 Task: Create a task  Integrate website with a new customer feedback management system , assign it to team member softage.5@softage.net in the project BroaderVision and update the status of the task to  Off Track , set the priority of the task to Medium
Action: Mouse moved to (646, 526)
Screenshot: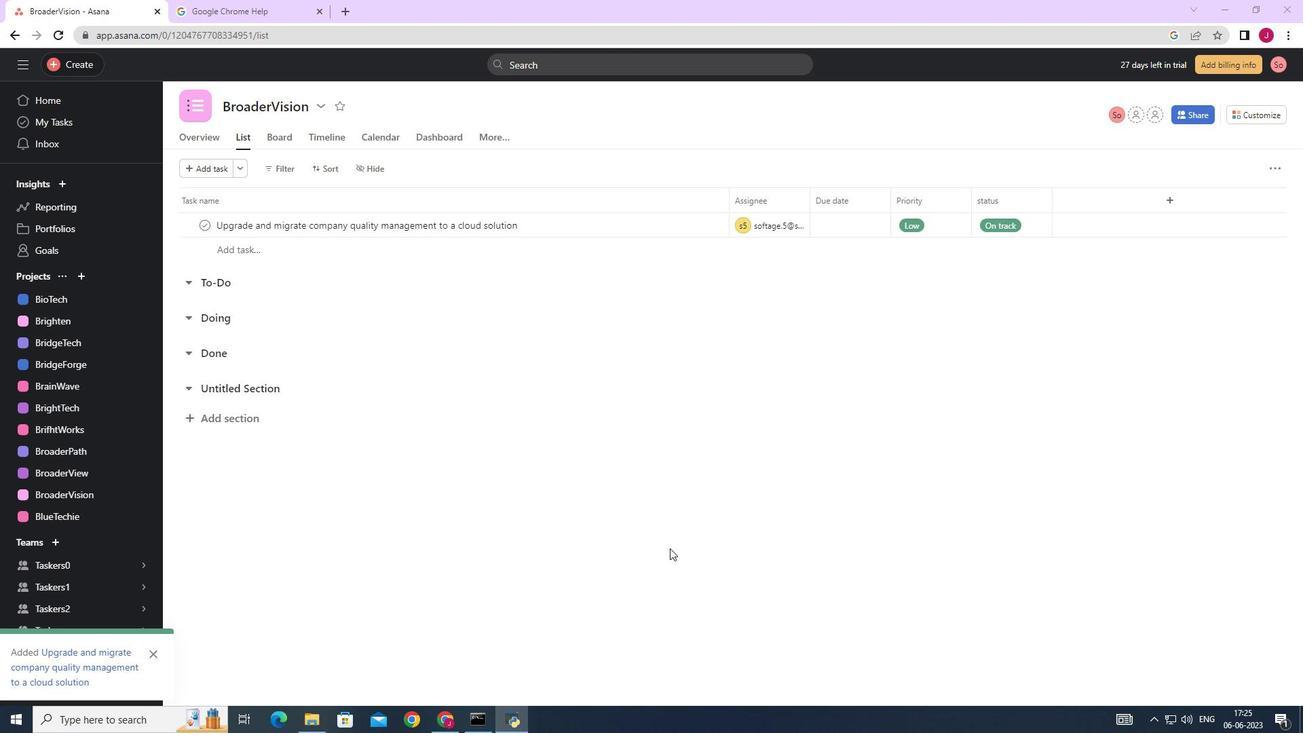 
Action: Mouse scrolled (649, 530) with delta (0, 0)
Screenshot: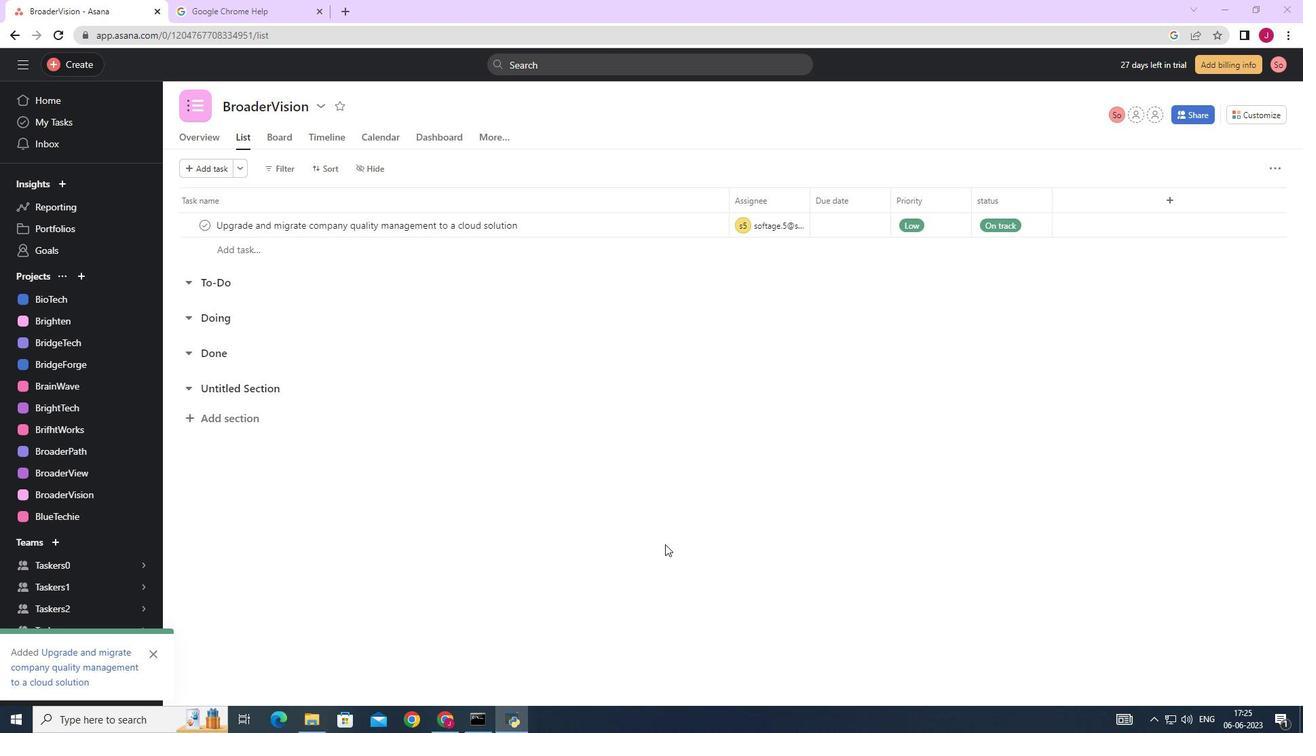 
Action: Mouse moved to (497, 407)
Screenshot: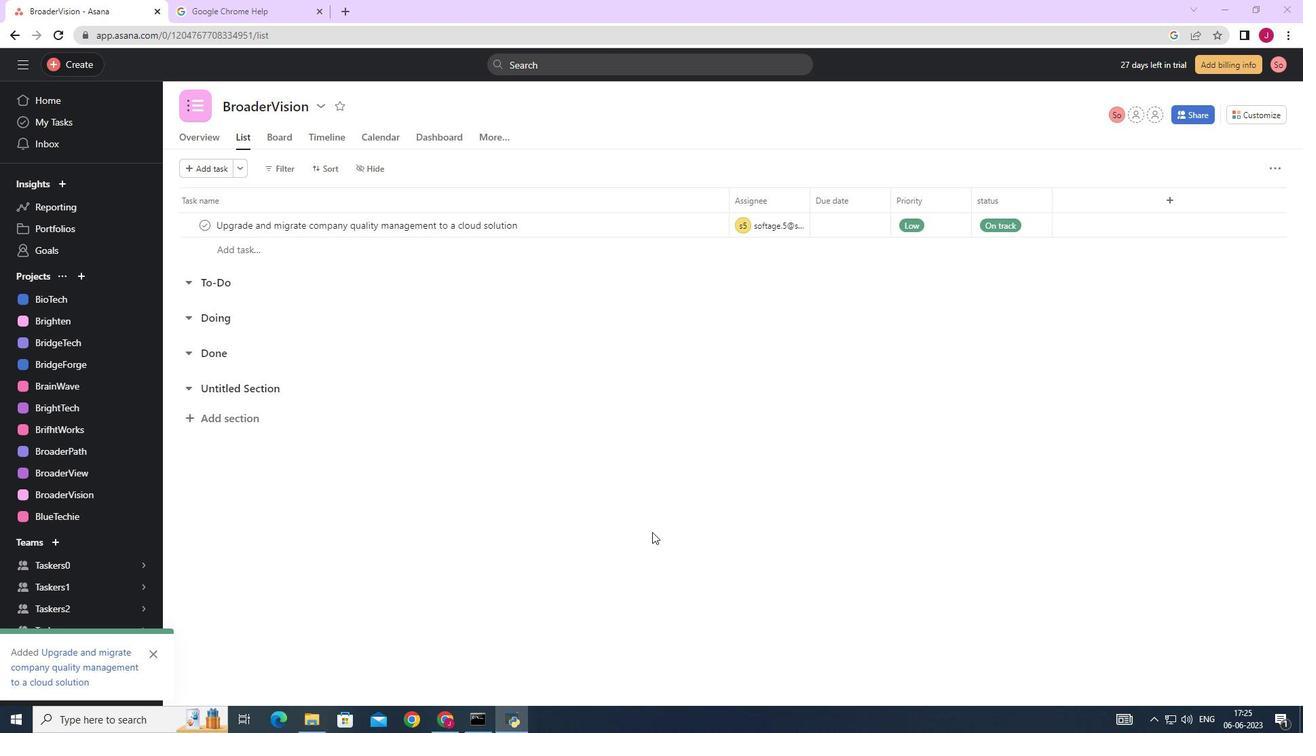 
Action: Mouse scrolled (644, 523) with delta (0, 0)
Screenshot: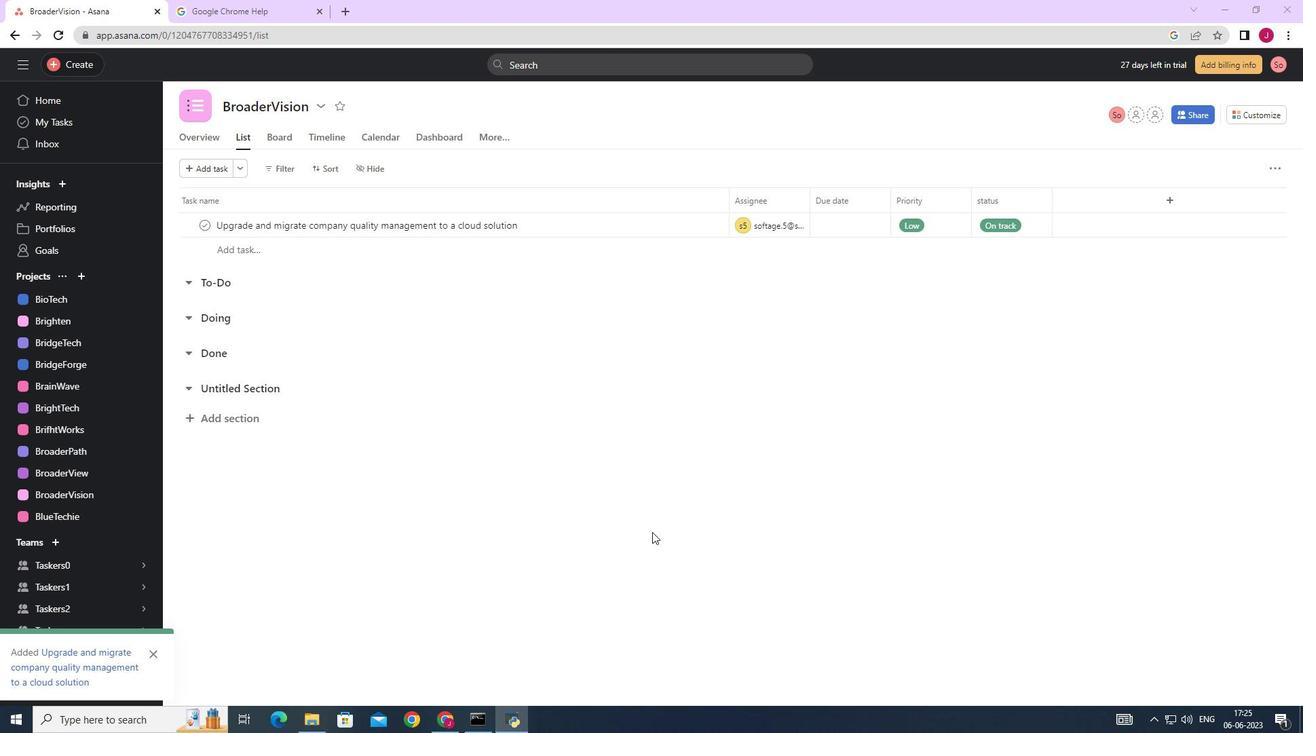 
Action: Mouse moved to (78, 65)
Screenshot: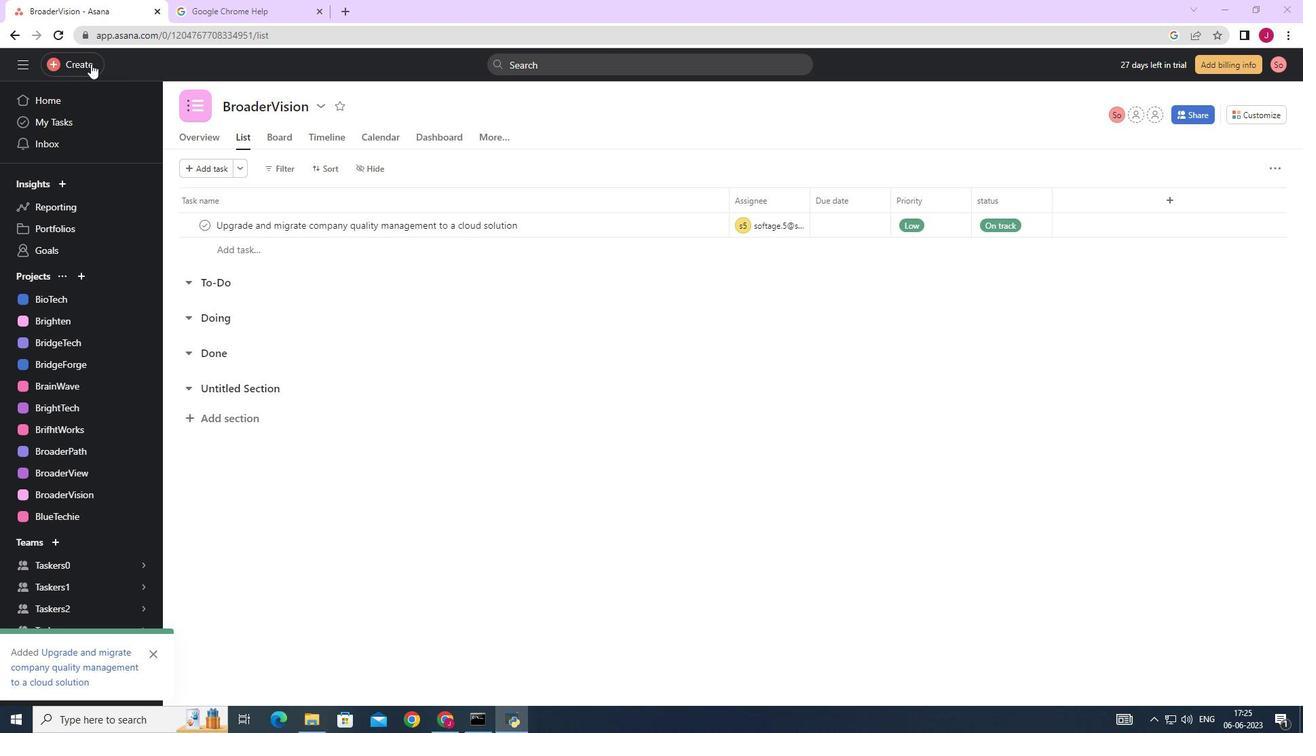 
Action: Mouse pressed left at (78, 65)
Screenshot: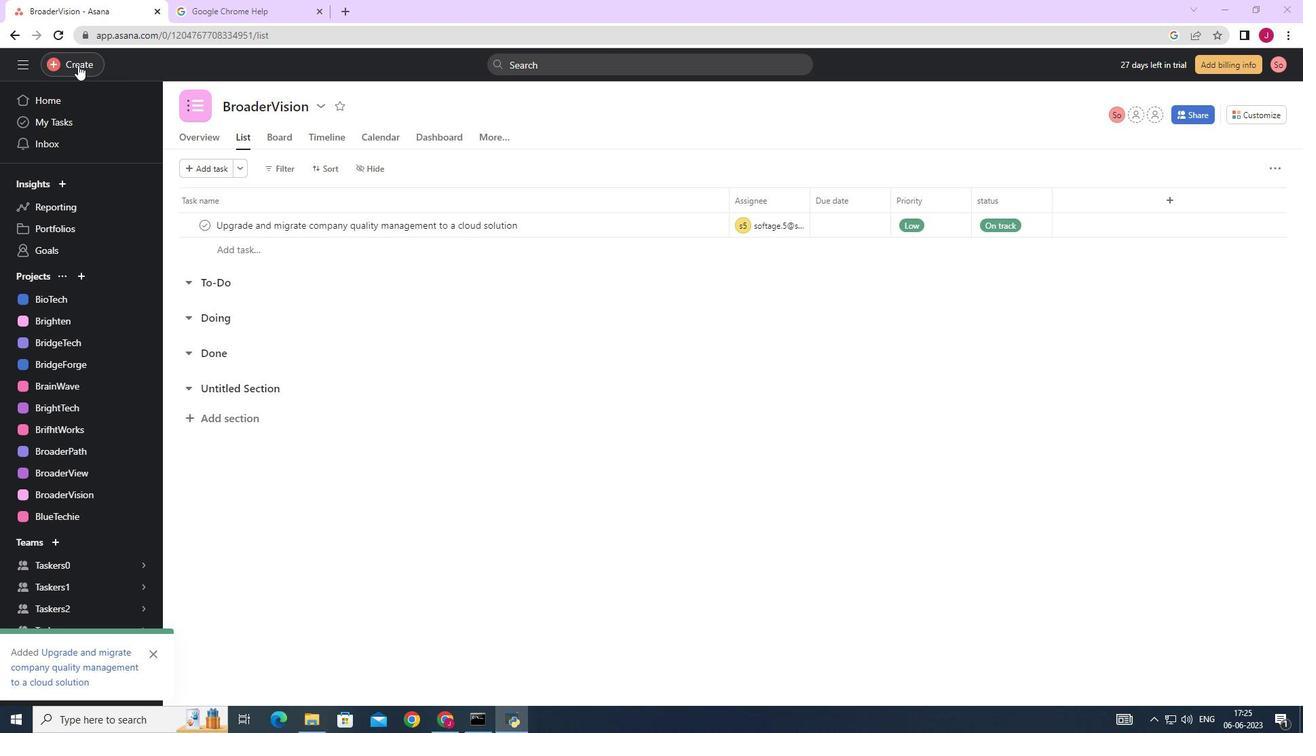 
Action: Mouse moved to (172, 72)
Screenshot: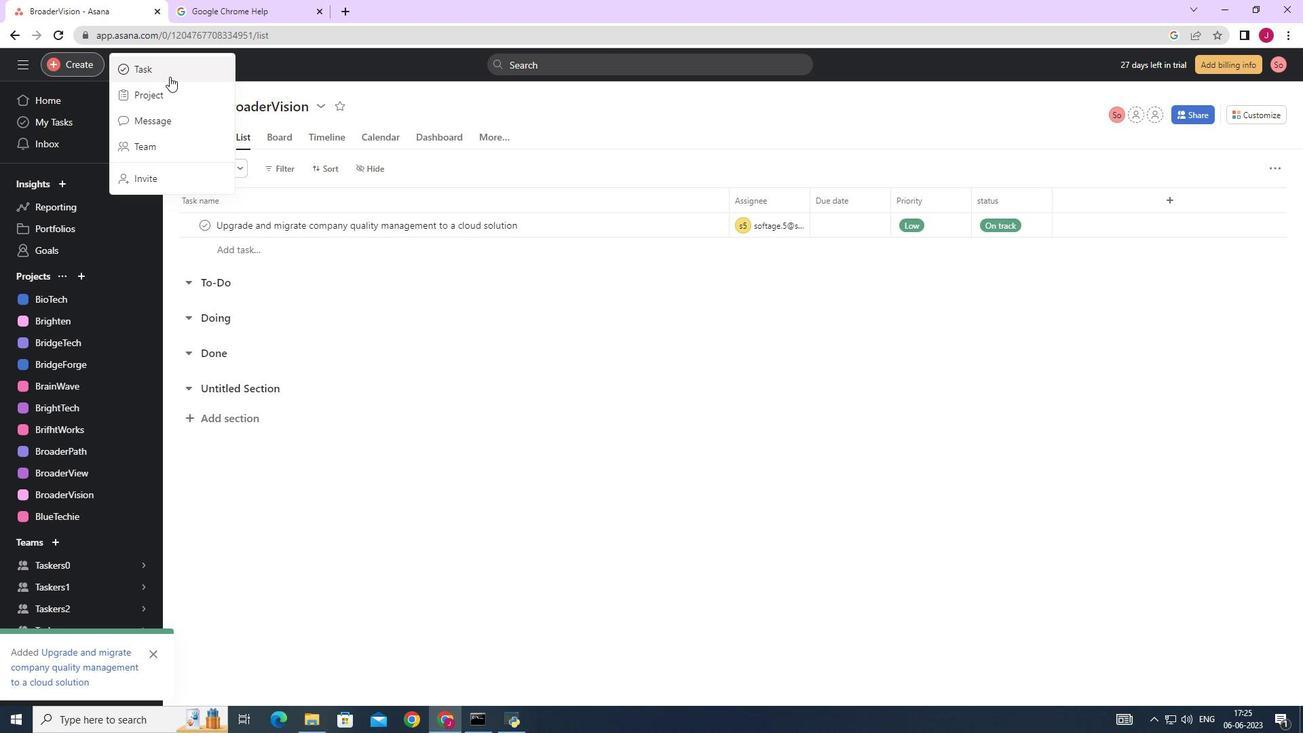 
Action: Mouse pressed left at (172, 72)
Screenshot: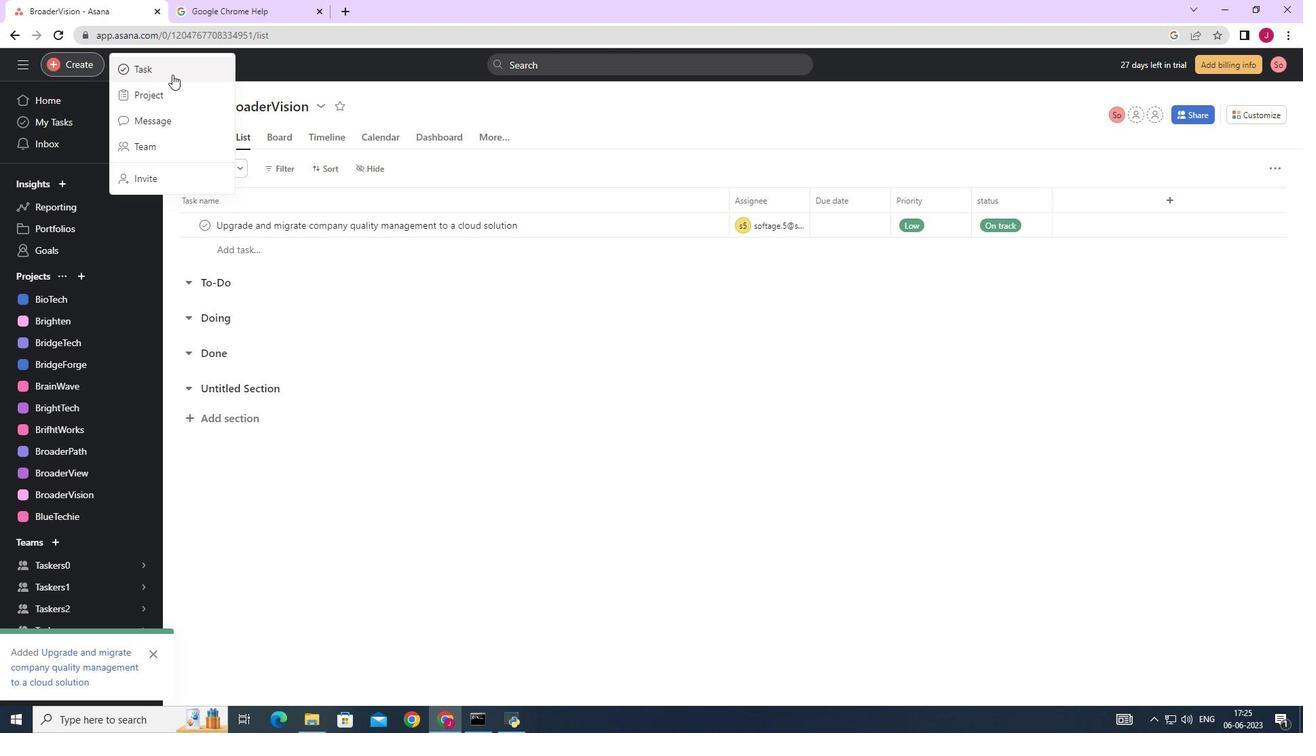 
Action: Mouse moved to (1031, 446)
Screenshot: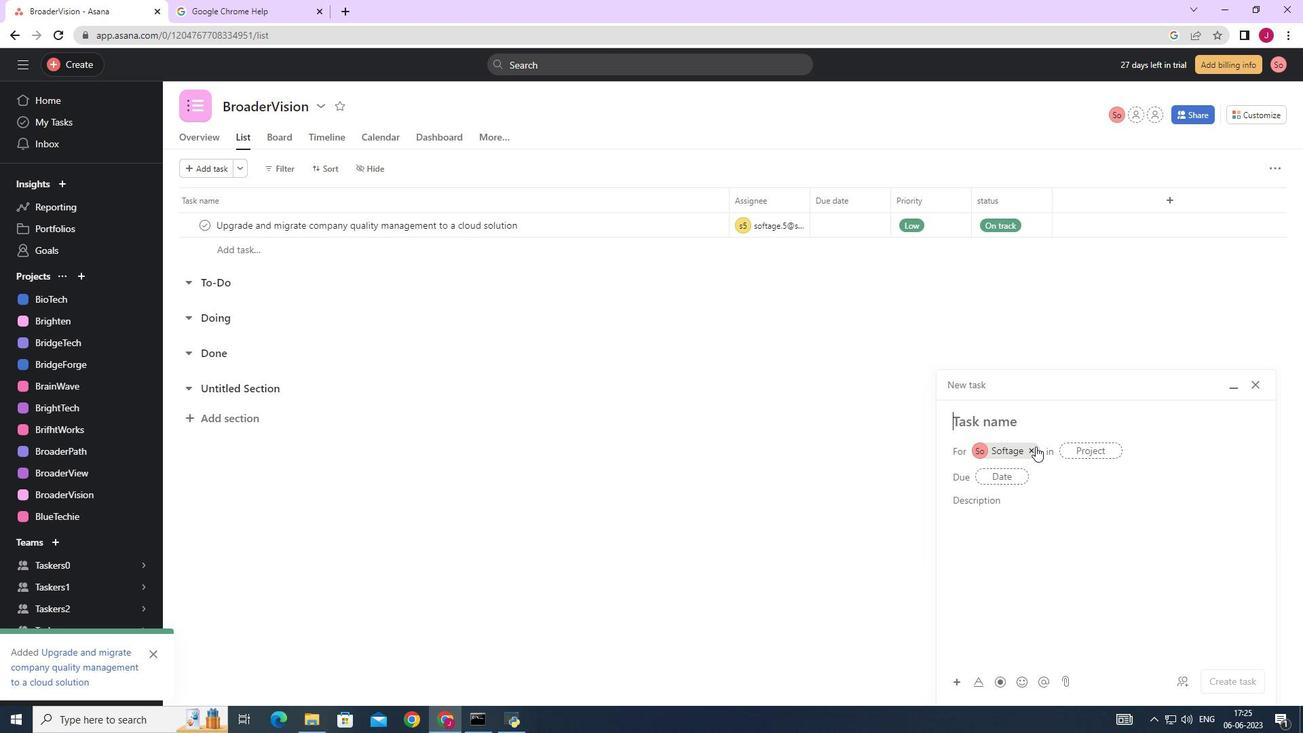 
Action: Mouse pressed left at (1031, 446)
Screenshot: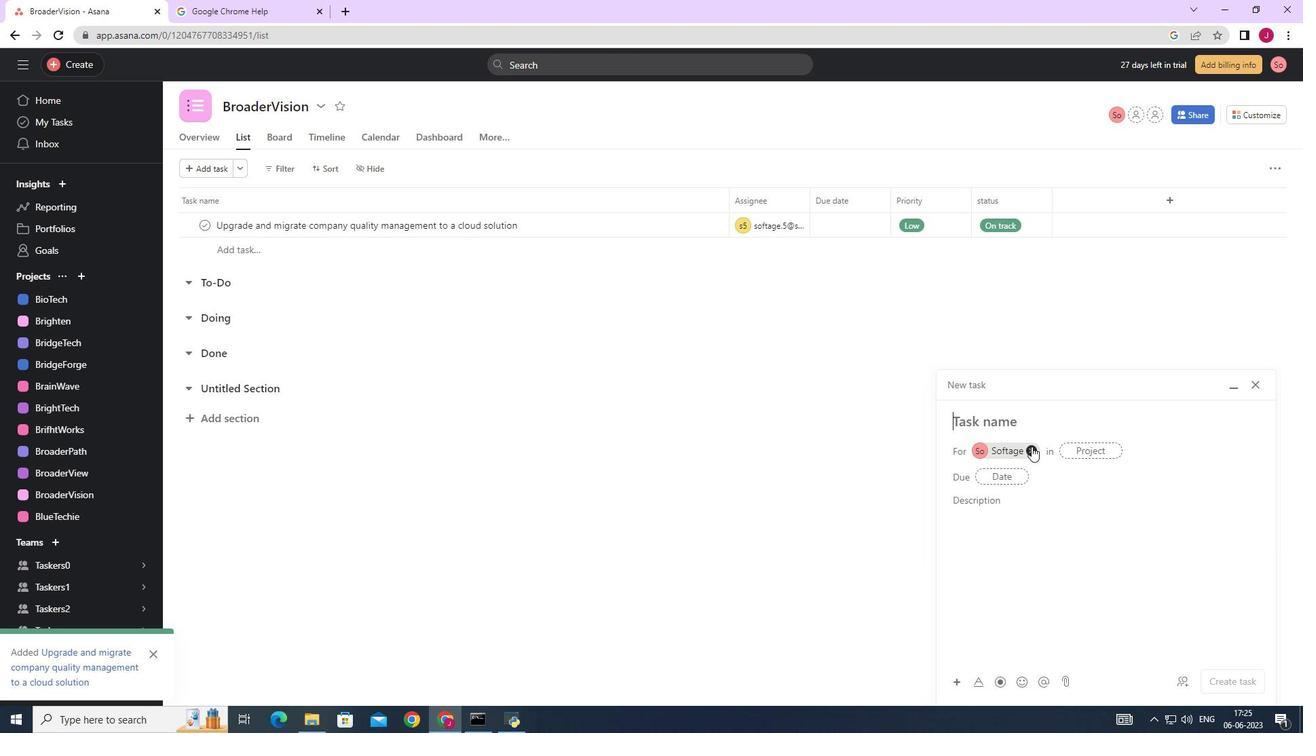 
Action: Mouse moved to (980, 421)
Screenshot: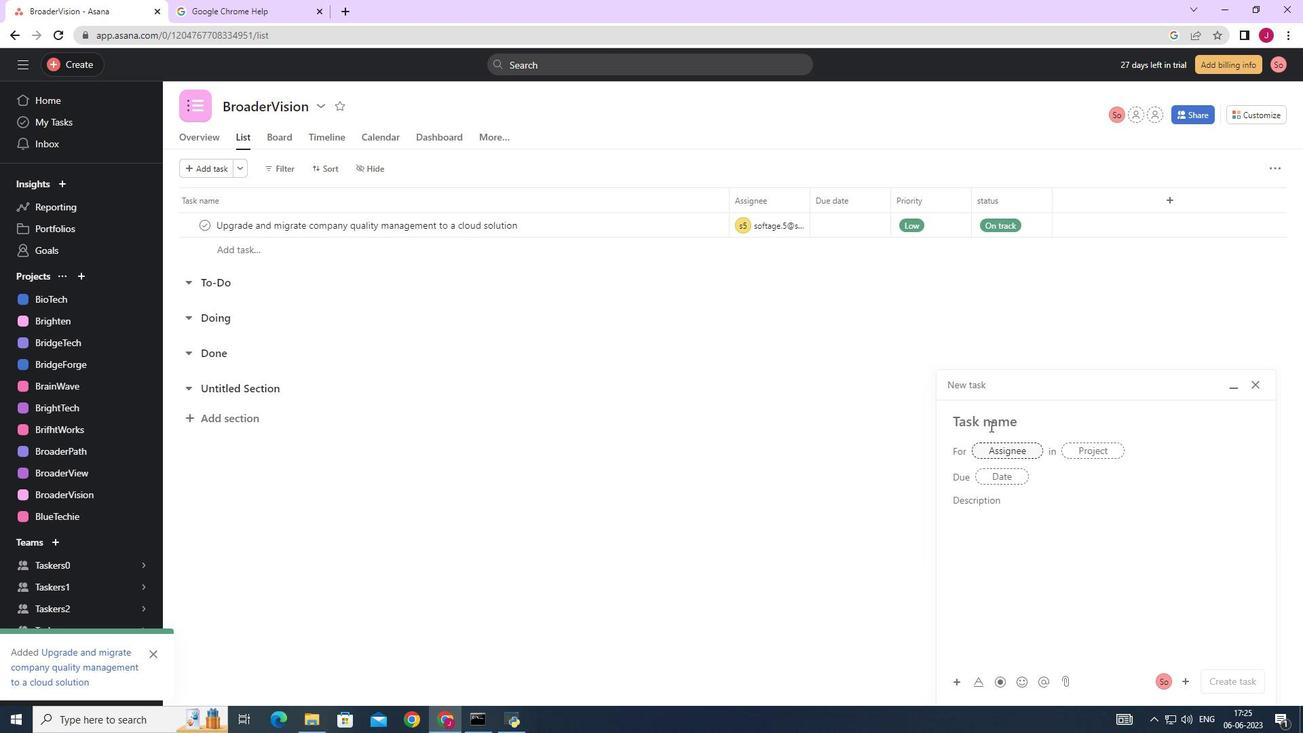 
Action: Mouse pressed left at (980, 421)
Screenshot: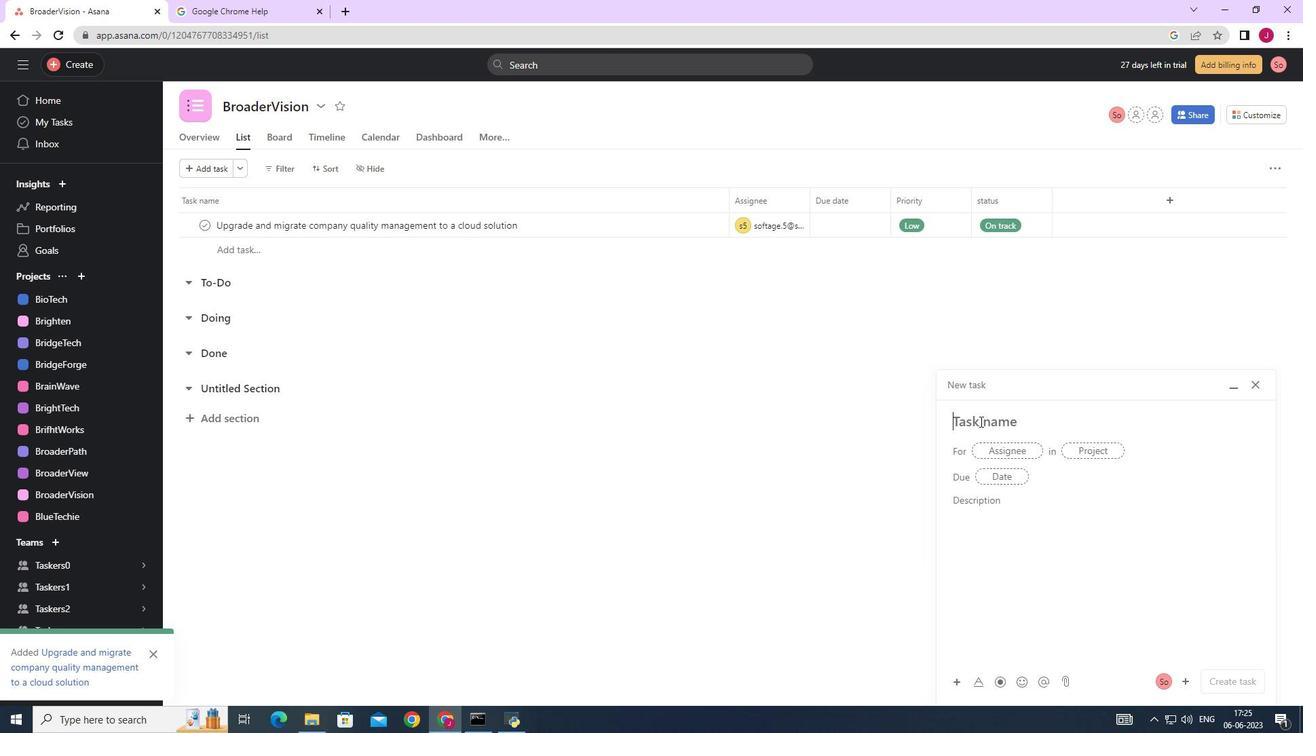 
Action: Key pressed <Key.caps_lock>I<Key.caps_lock>ntegrate<Key.space>website<Key.space>wih<Key.space><Key.backspace><Key.backspace>th<Key.space>a<Key.space>new<Key.space>customer<Key.space>g<Key.backspace>feedback<Key.space>management<Key.space>system
Screenshot: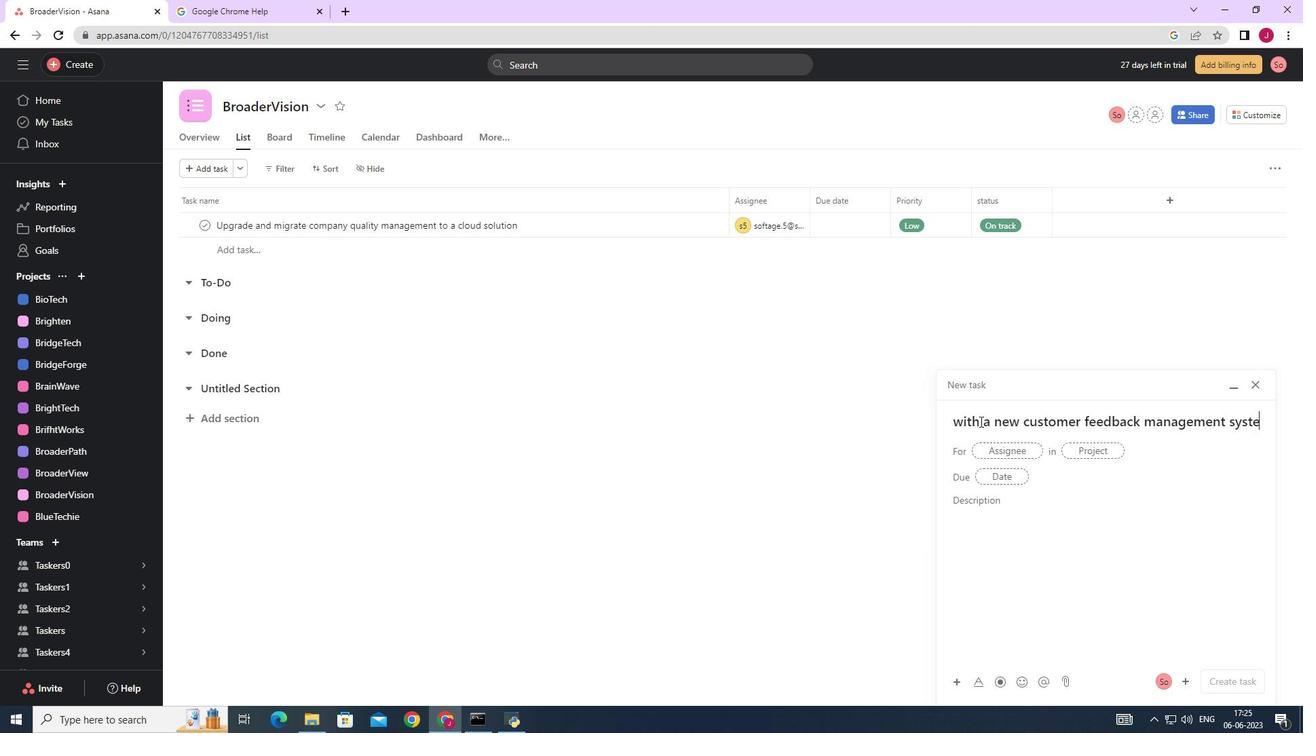 
Action: Mouse moved to (1012, 453)
Screenshot: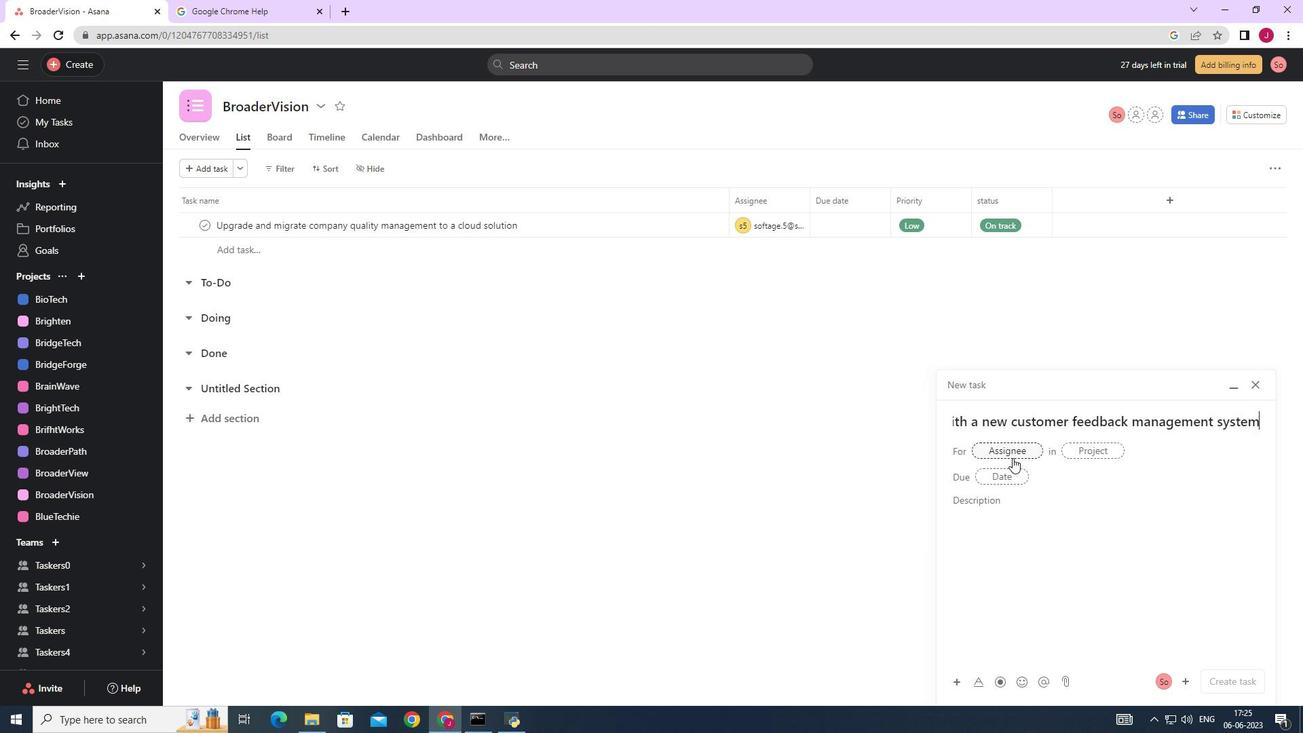 
Action: Mouse pressed left at (1012, 453)
Screenshot: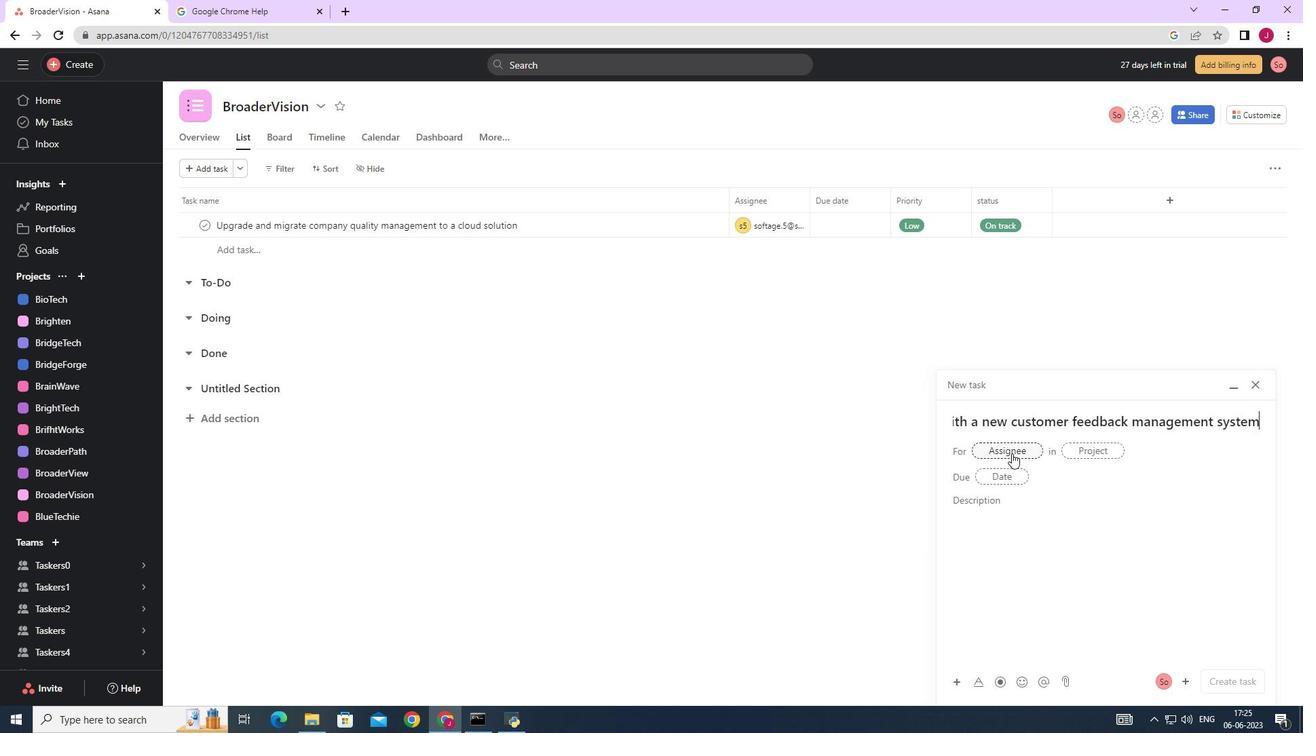 
Action: Key pressed softage.5
Screenshot: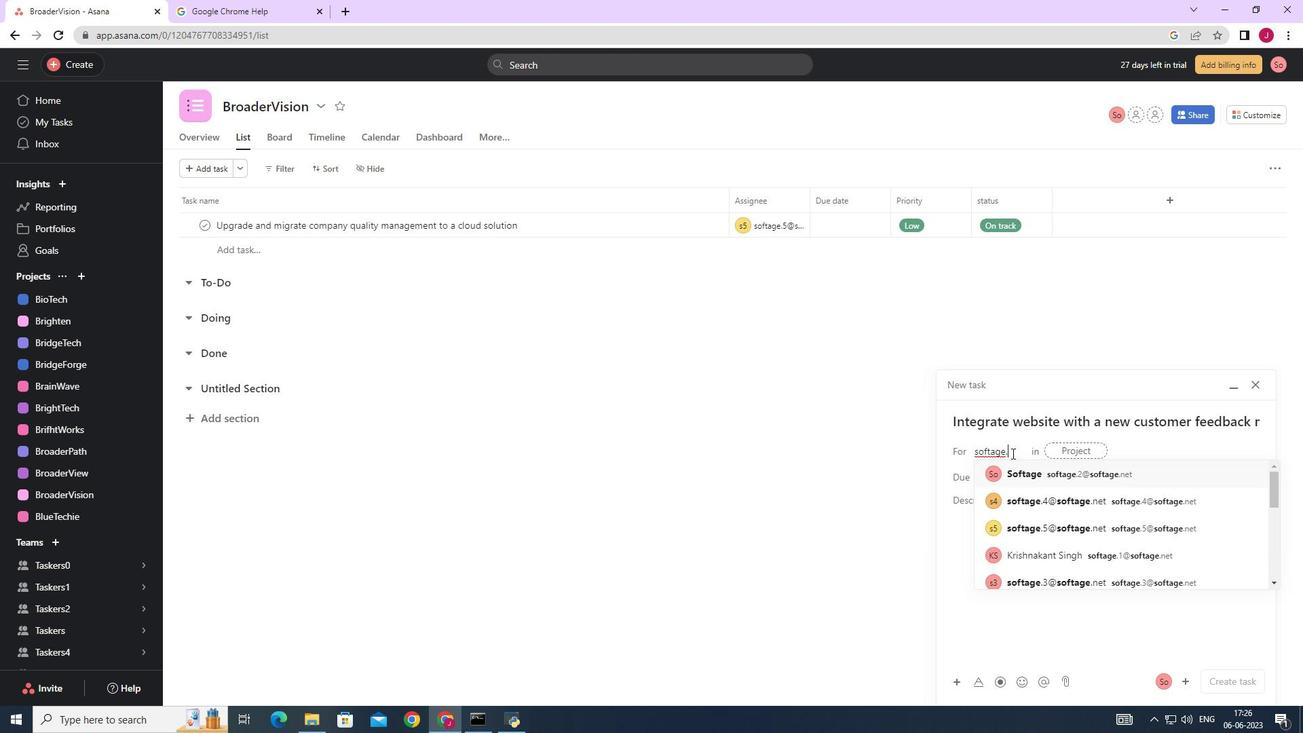 
Action: Mouse moved to (1081, 473)
Screenshot: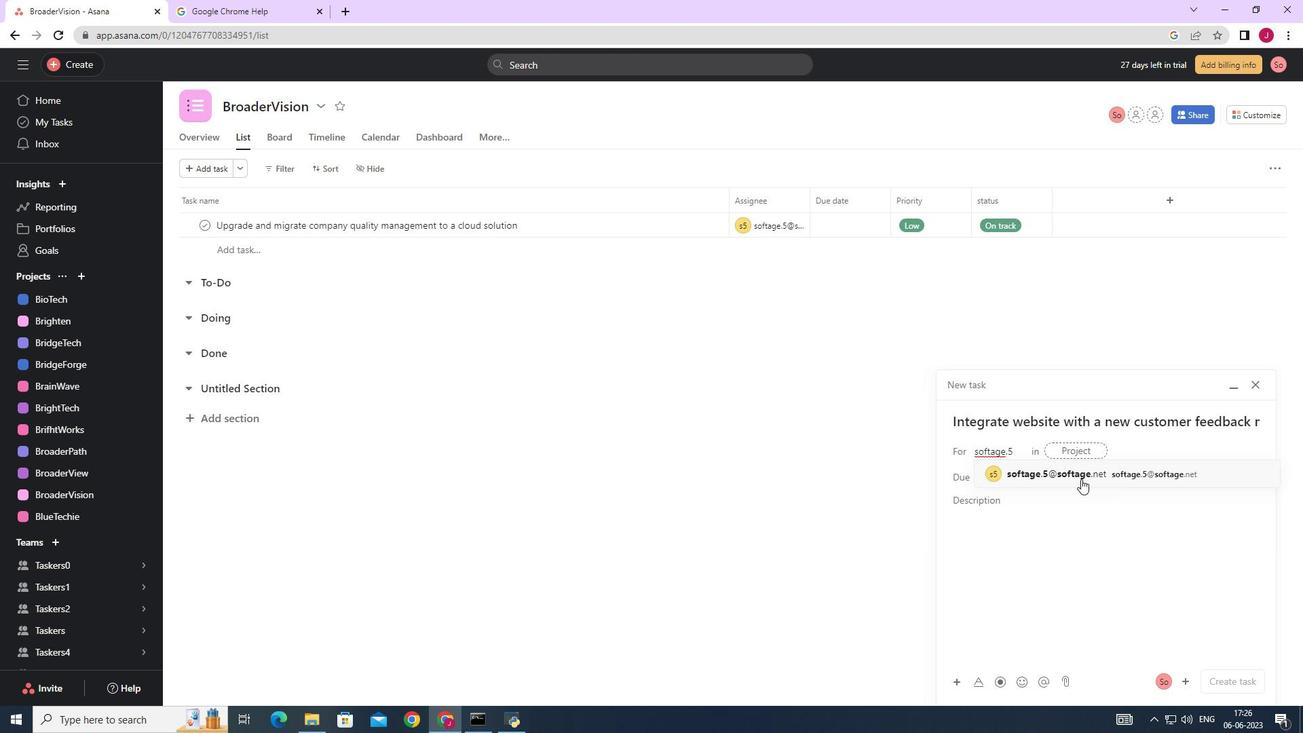 
Action: Mouse pressed left at (1081, 473)
Screenshot: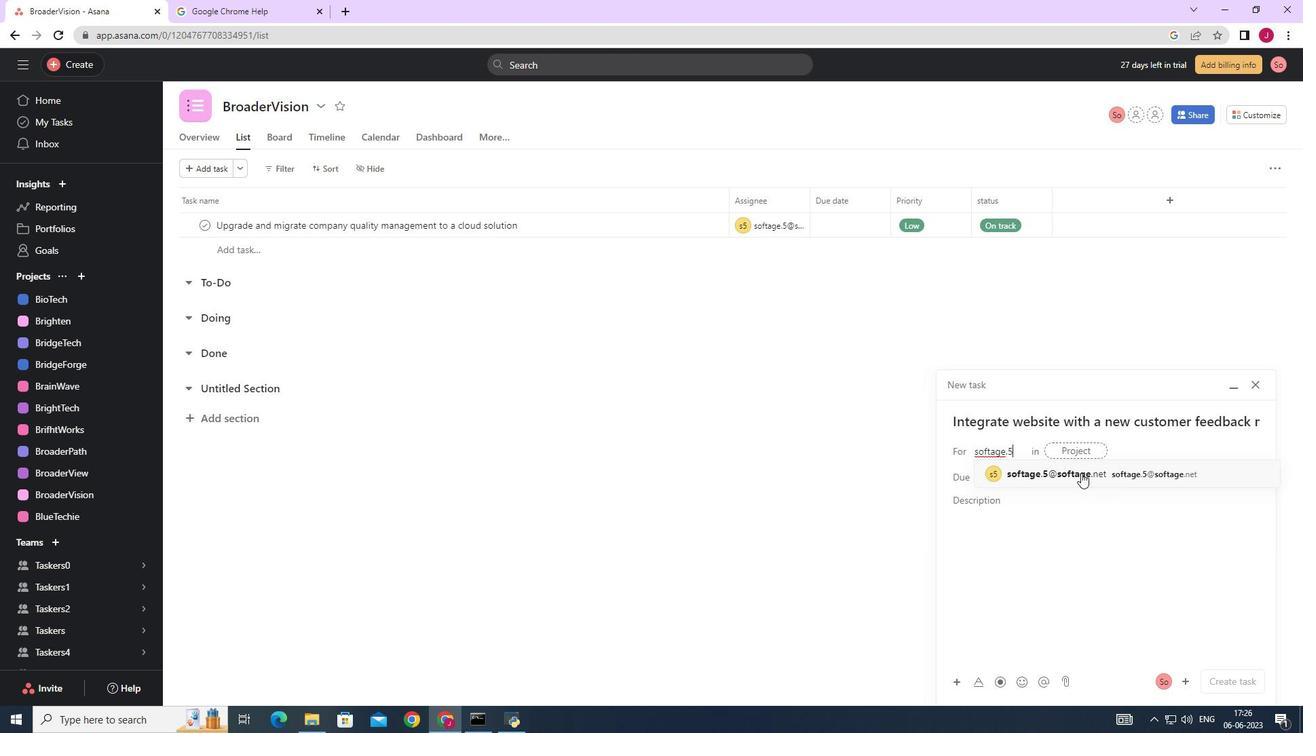 
Action: Mouse moved to (872, 472)
Screenshot: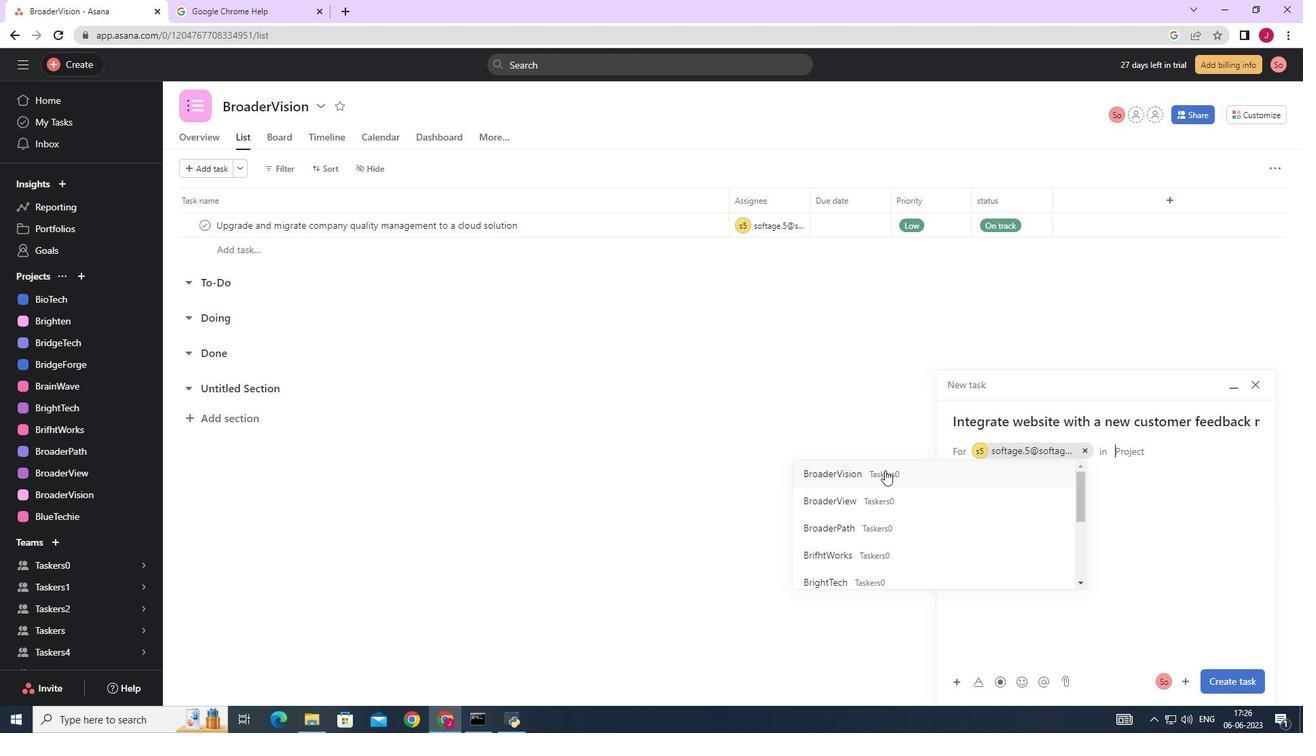 
Action: Mouse pressed left at (872, 472)
Screenshot: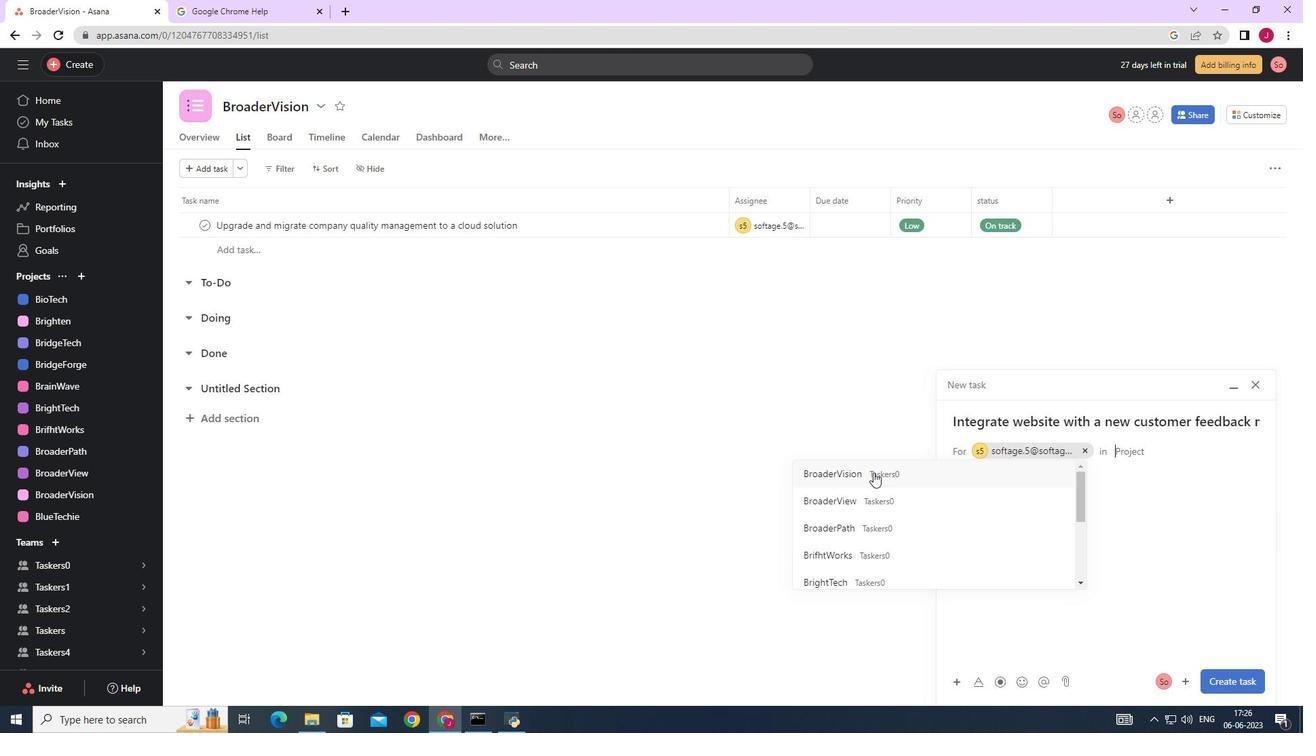 
Action: Mouse moved to (1014, 498)
Screenshot: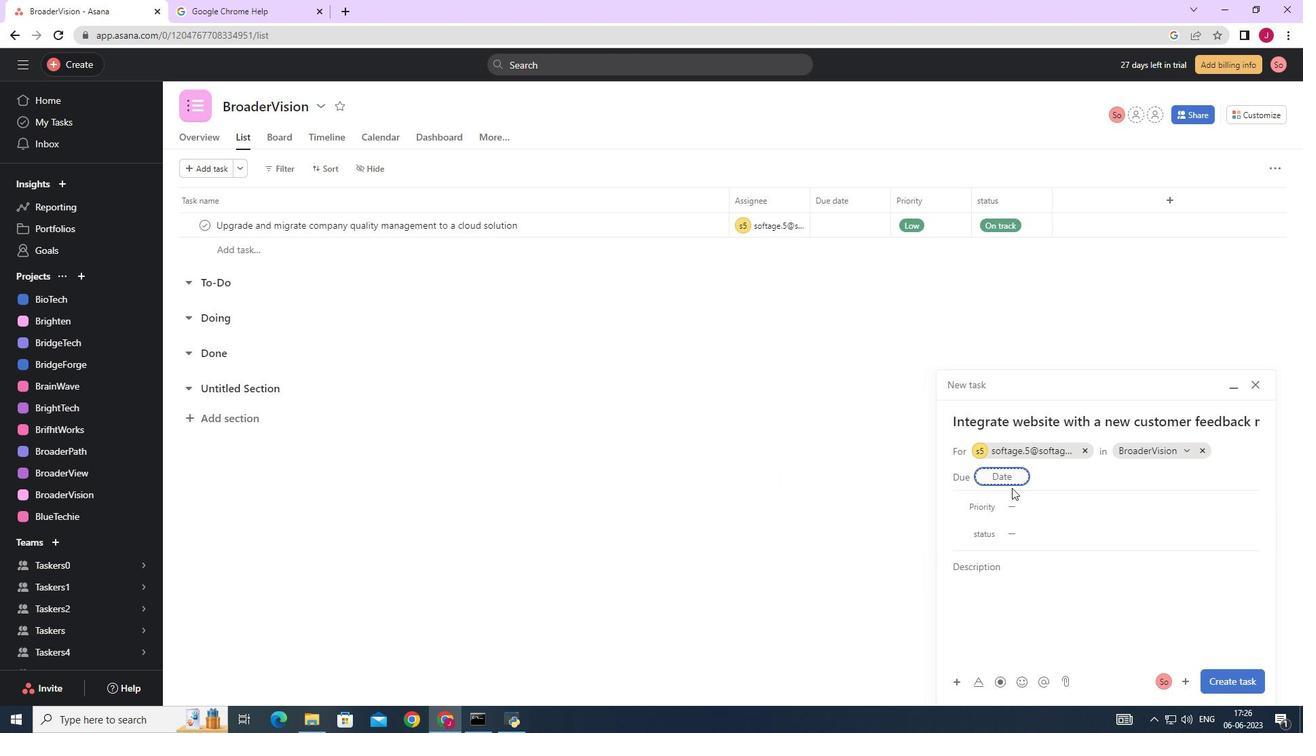 
Action: Mouse pressed left at (1014, 498)
Screenshot: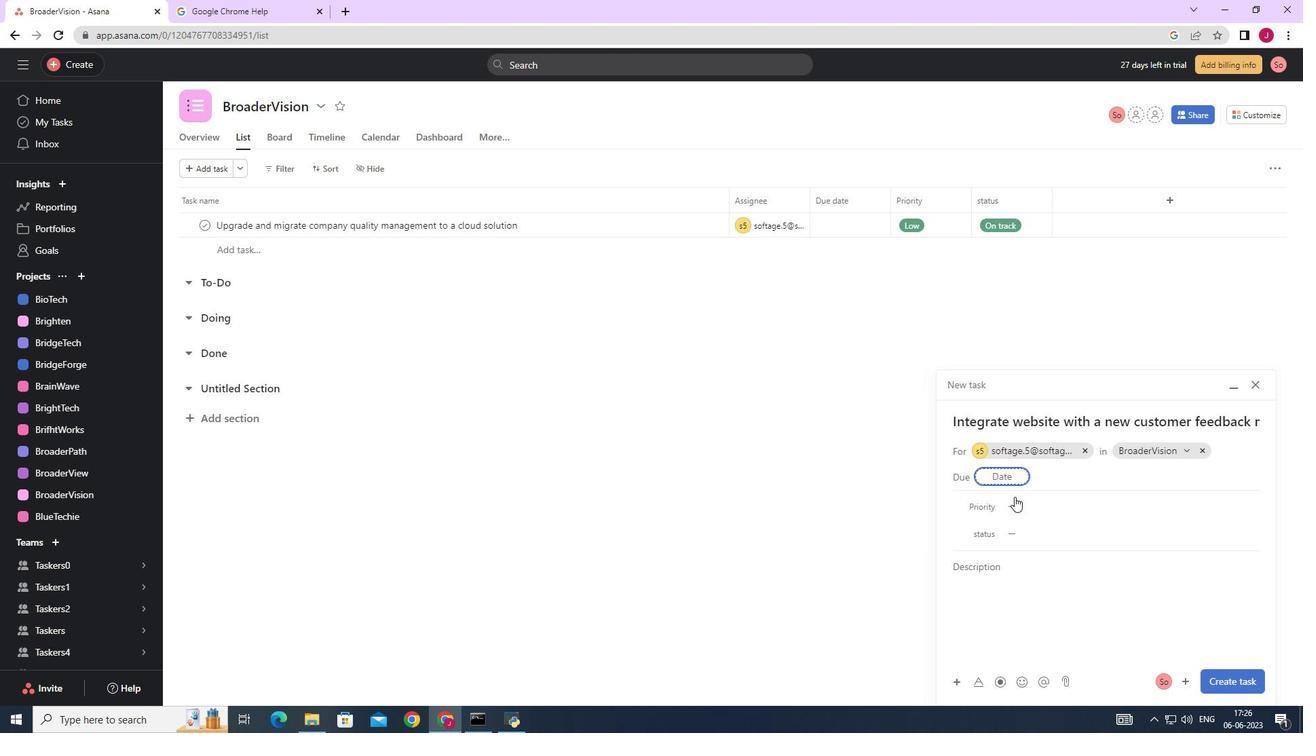 
Action: Mouse moved to (1050, 572)
Screenshot: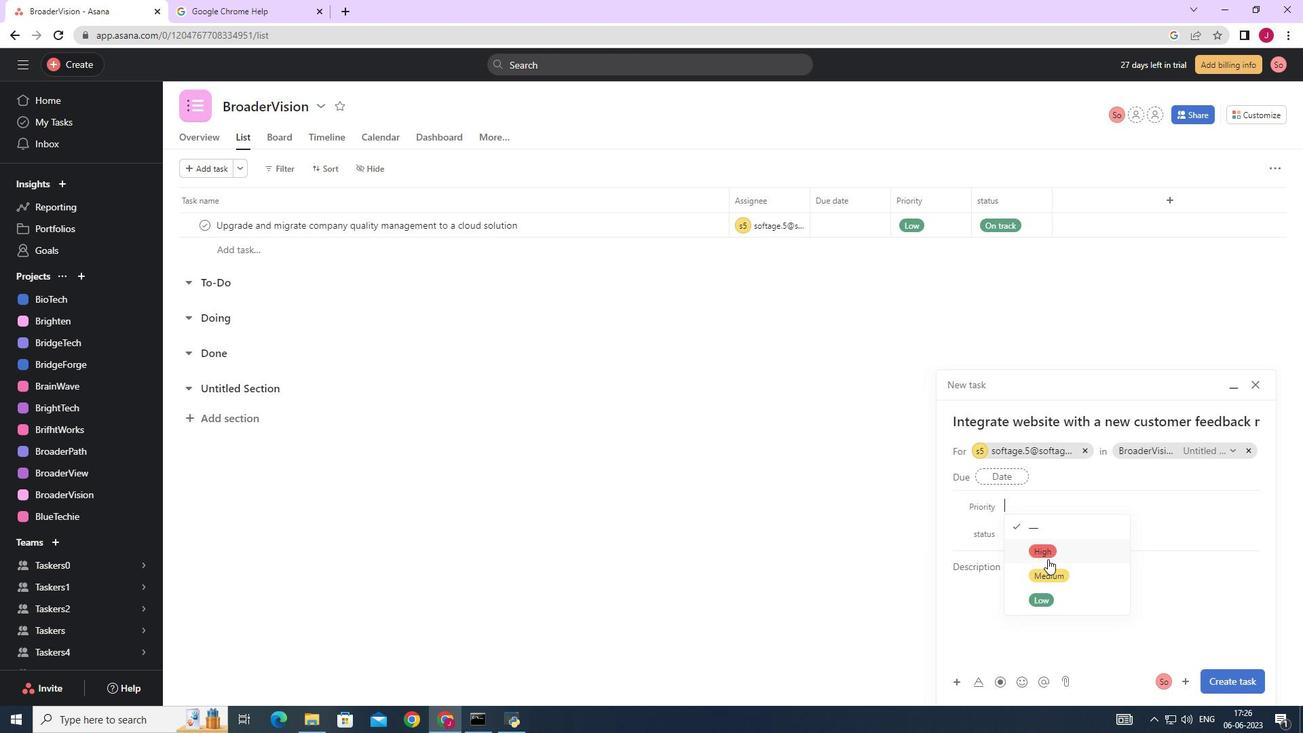 
Action: Mouse pressed left at (1050, 572)
Screenshot: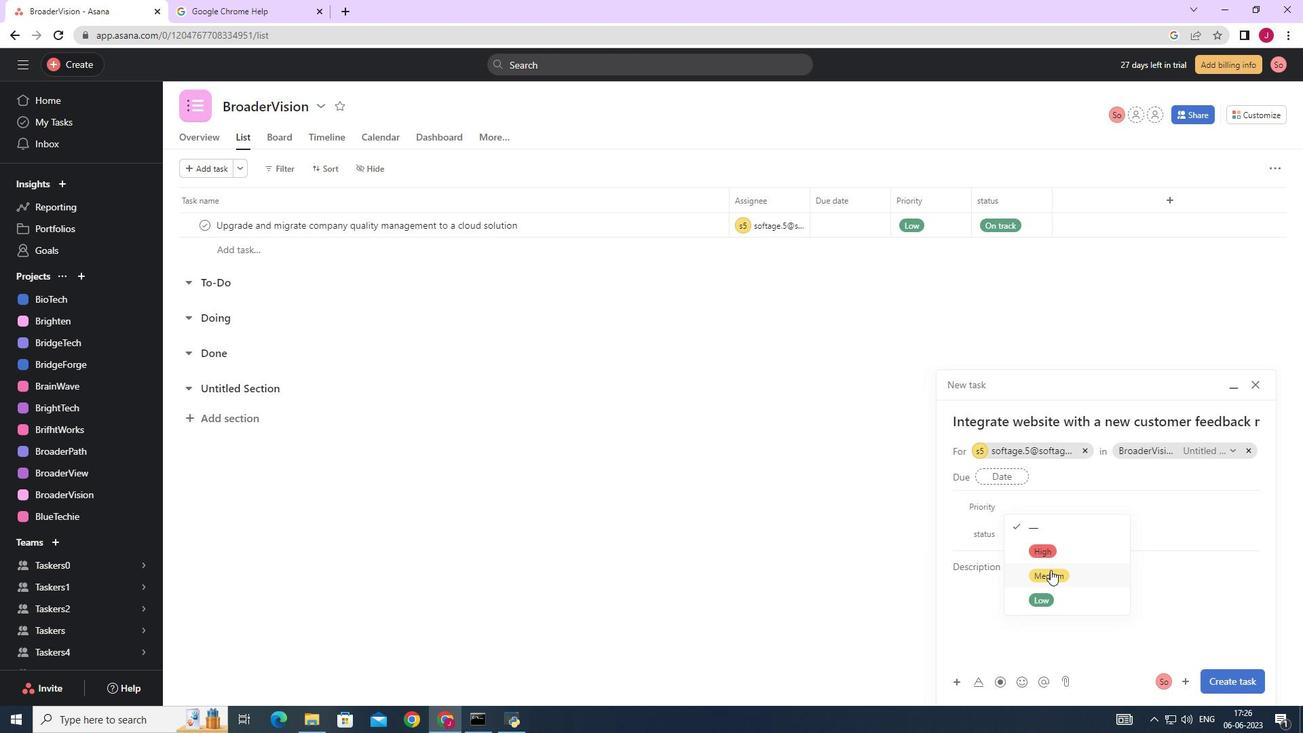 
Action: Mouse moved to (1020, 526)
Screenshot: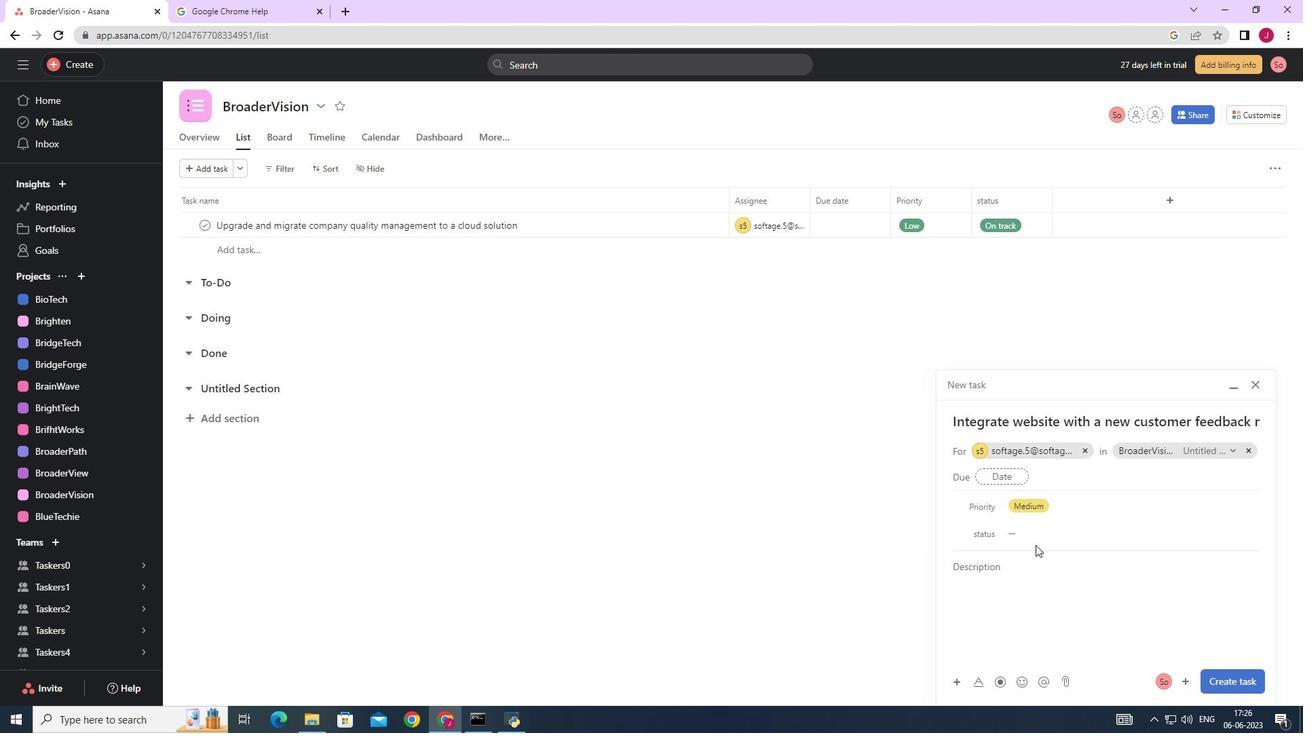 
Action: Mouse pressed left at (1020, 526)
Screenshot: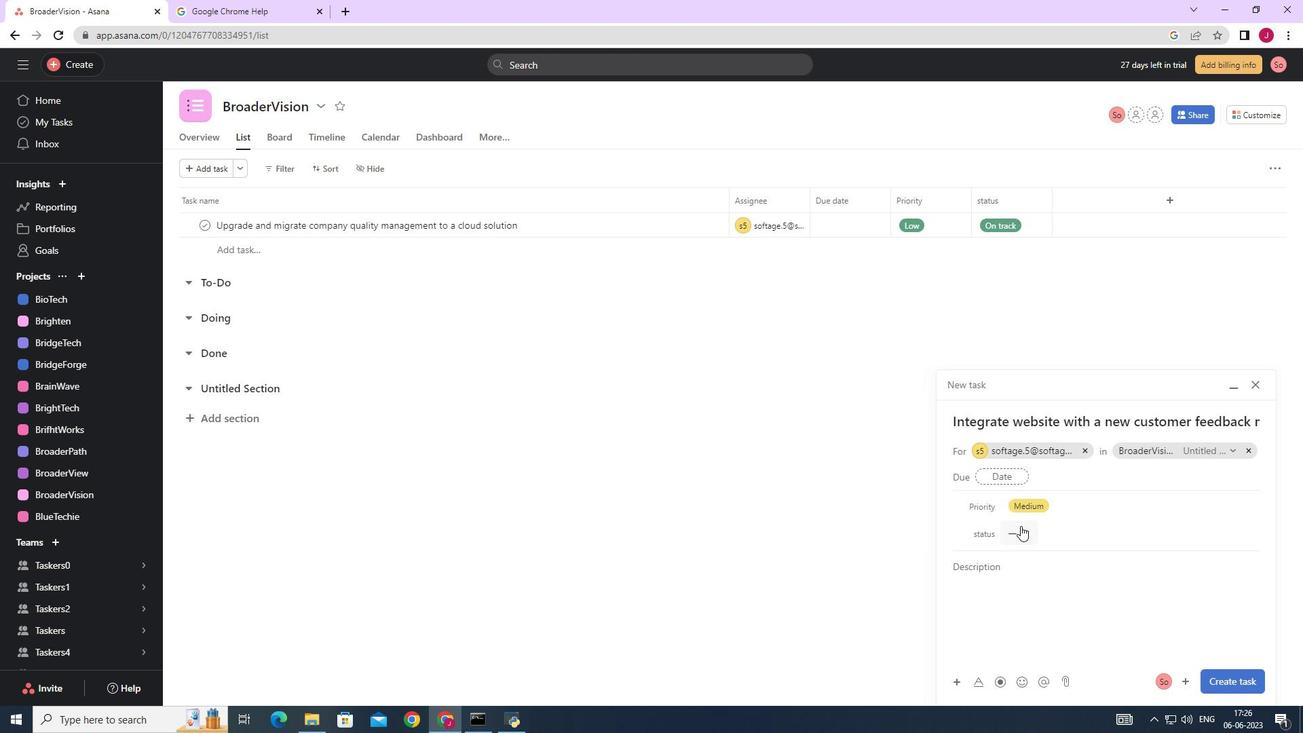 
Action: Mouse moved to (1037, 599)
Screenshot: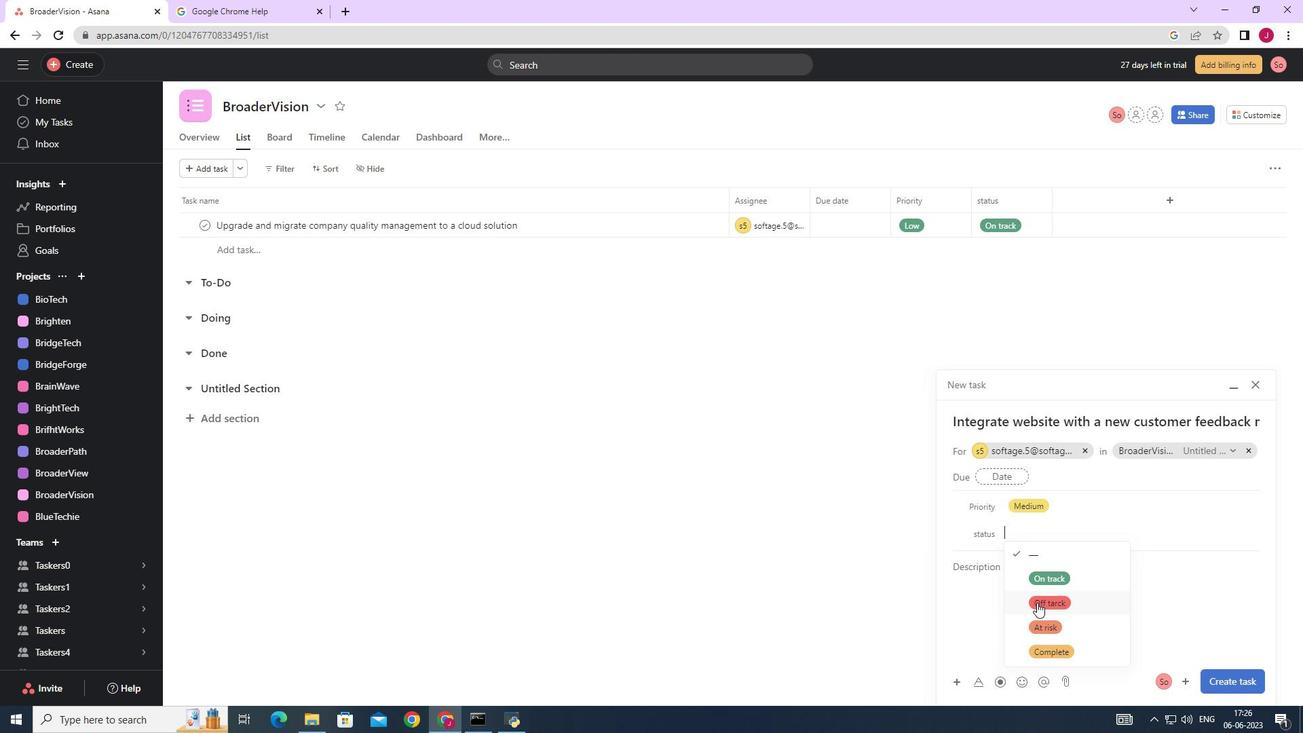 
Action: Mouse pressed left at (1037, 599)
Screenshot: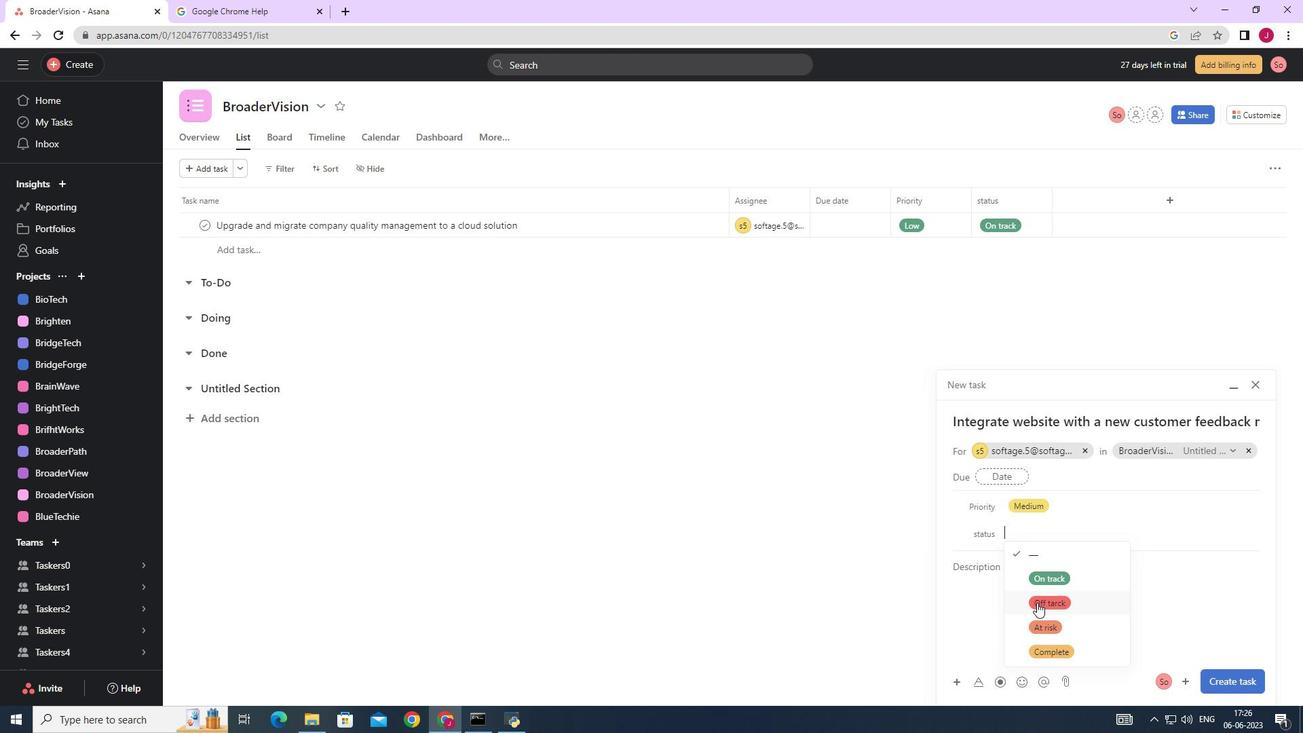 
Action: Mouse moved to (1229, 680)
Screenshot: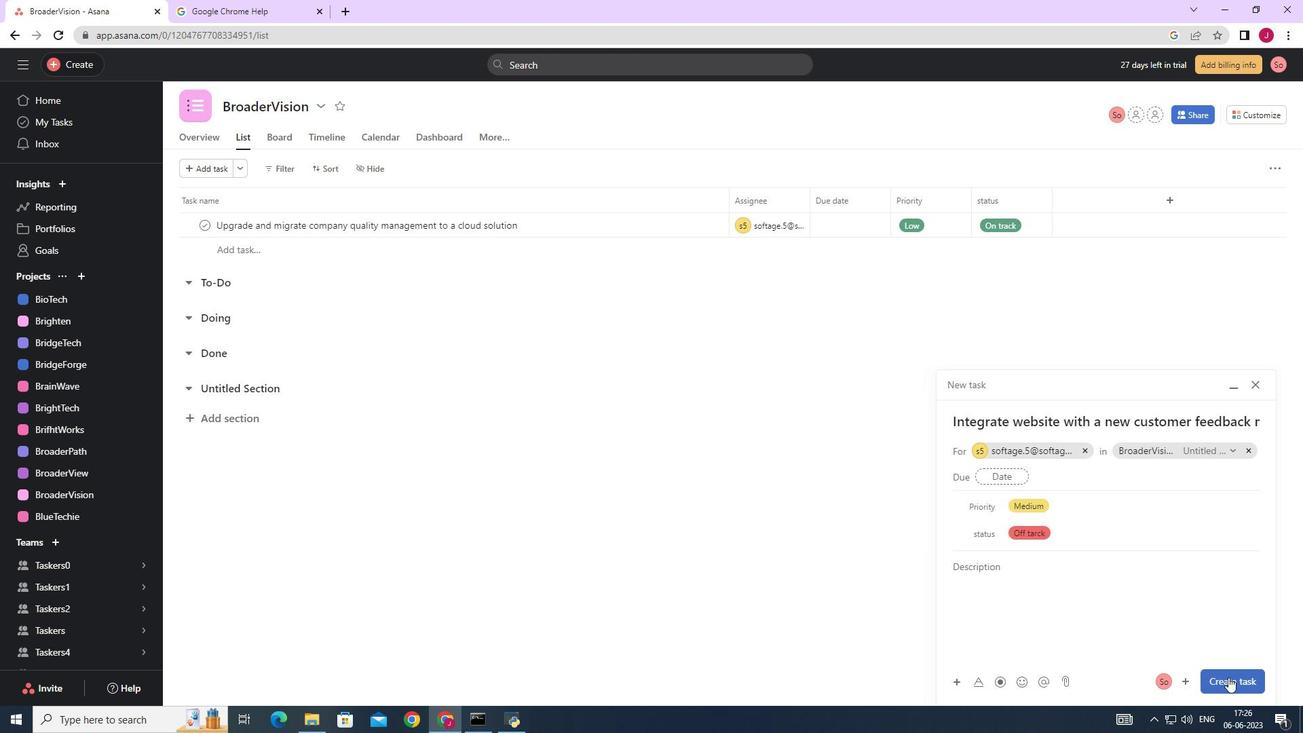 
Action: Mouse pressed left at (1229, 680)
Screenshot: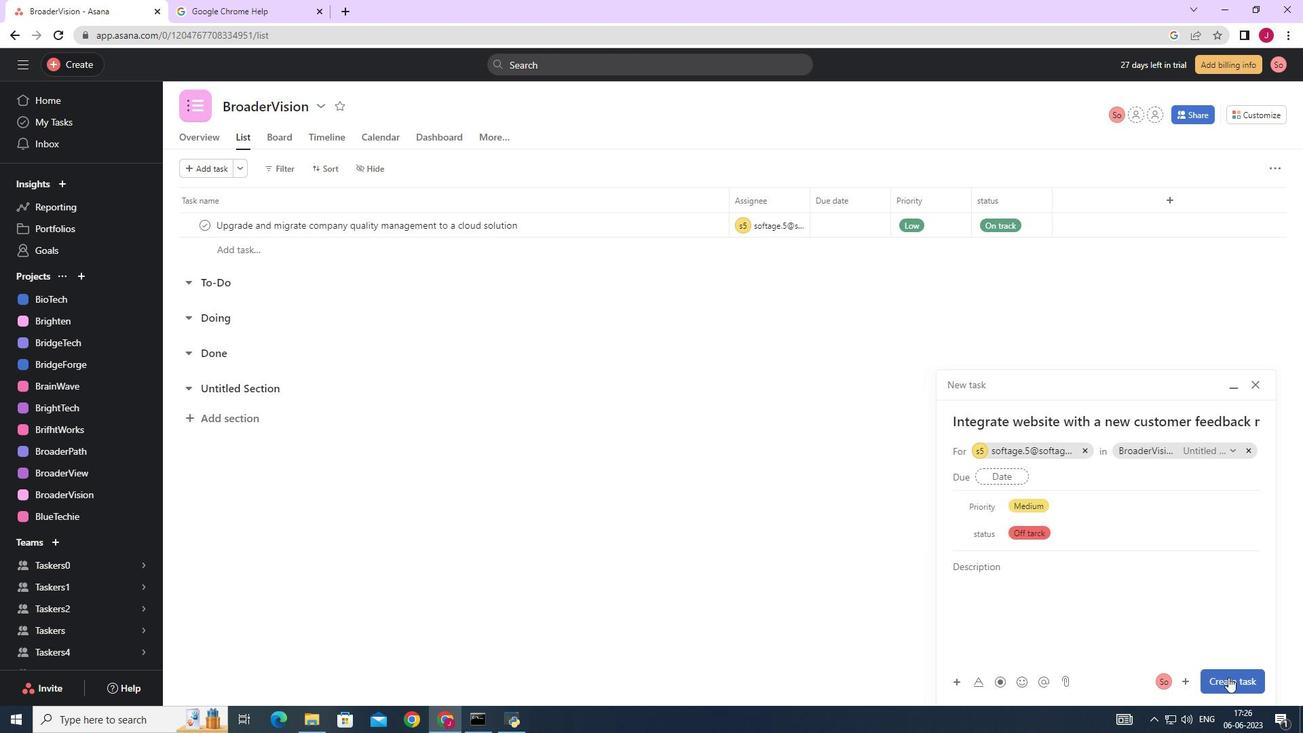 
Action: Mouse moved to (972, 539)
Screenshot: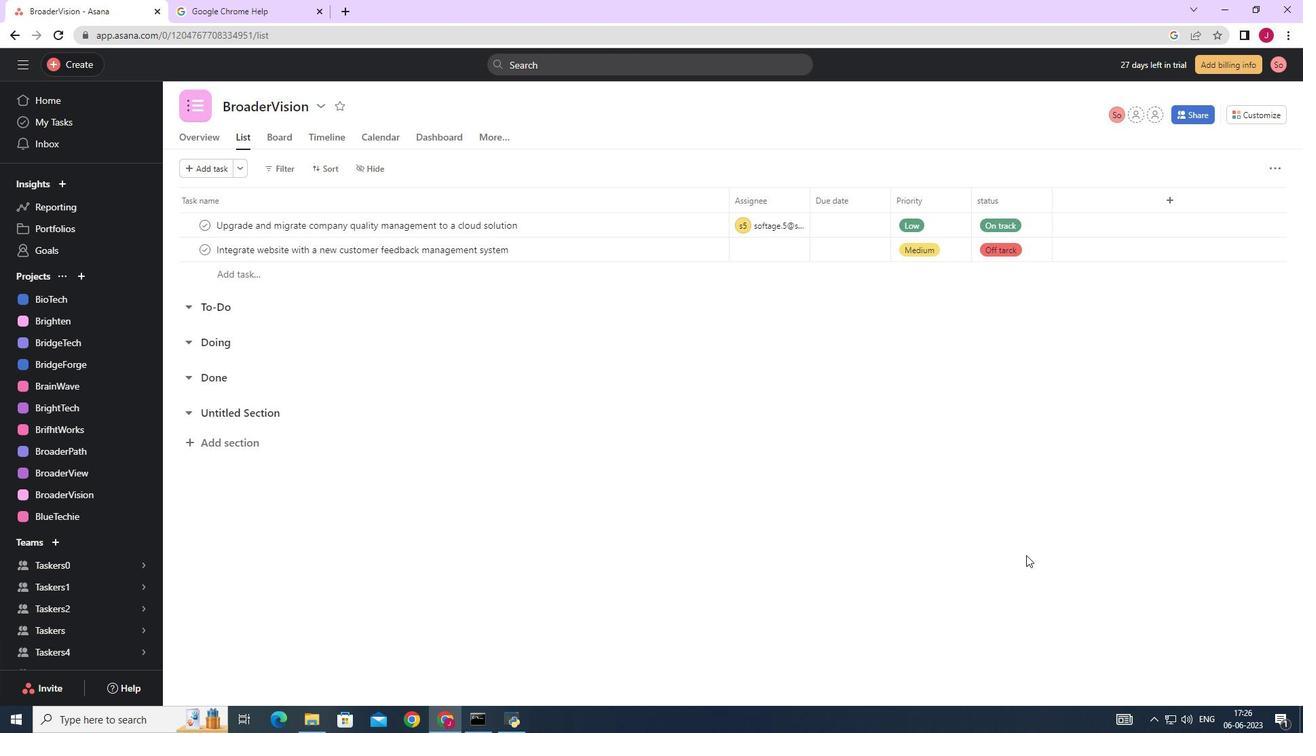 
